 Task: Add the task  Improve performance of the app on low-end devices to the section Code Collectives in the project TreasureLine and add a Due Date to the respective task as 2023/11/04.
Action: Mouse moved to (570, 528)
Screenshot: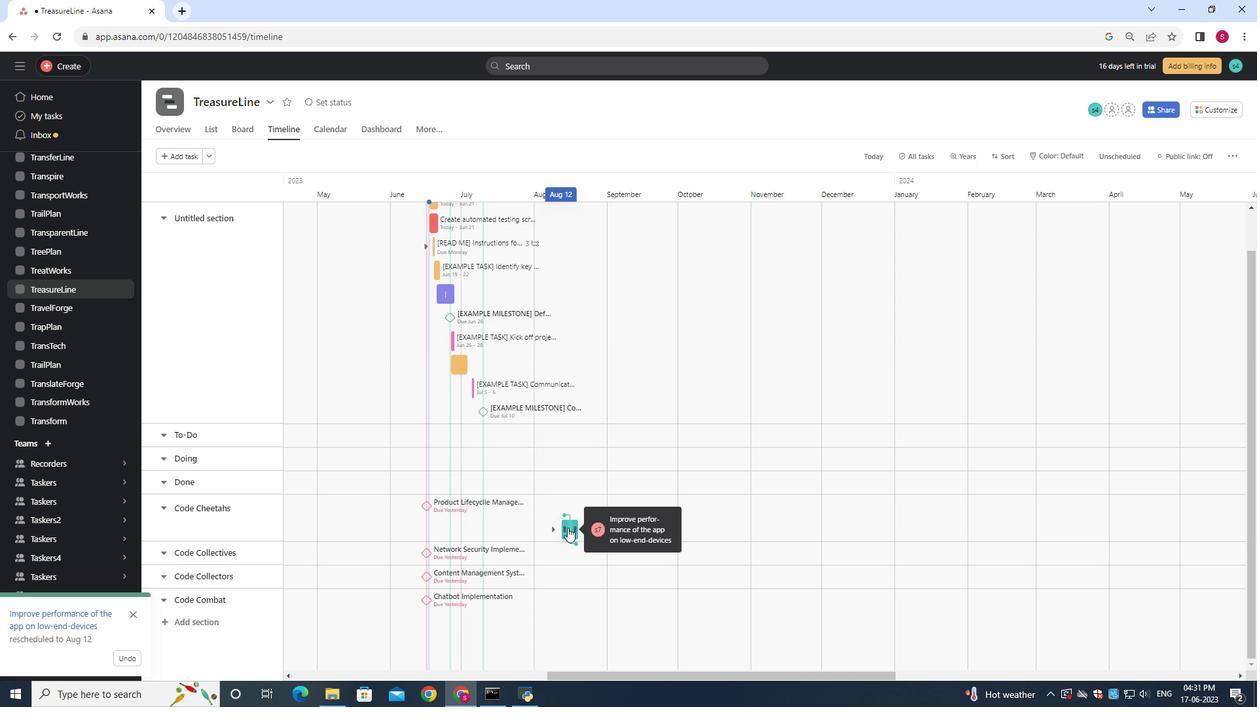 
Action: Mouse pressed left at (570, 528)
Screenshot: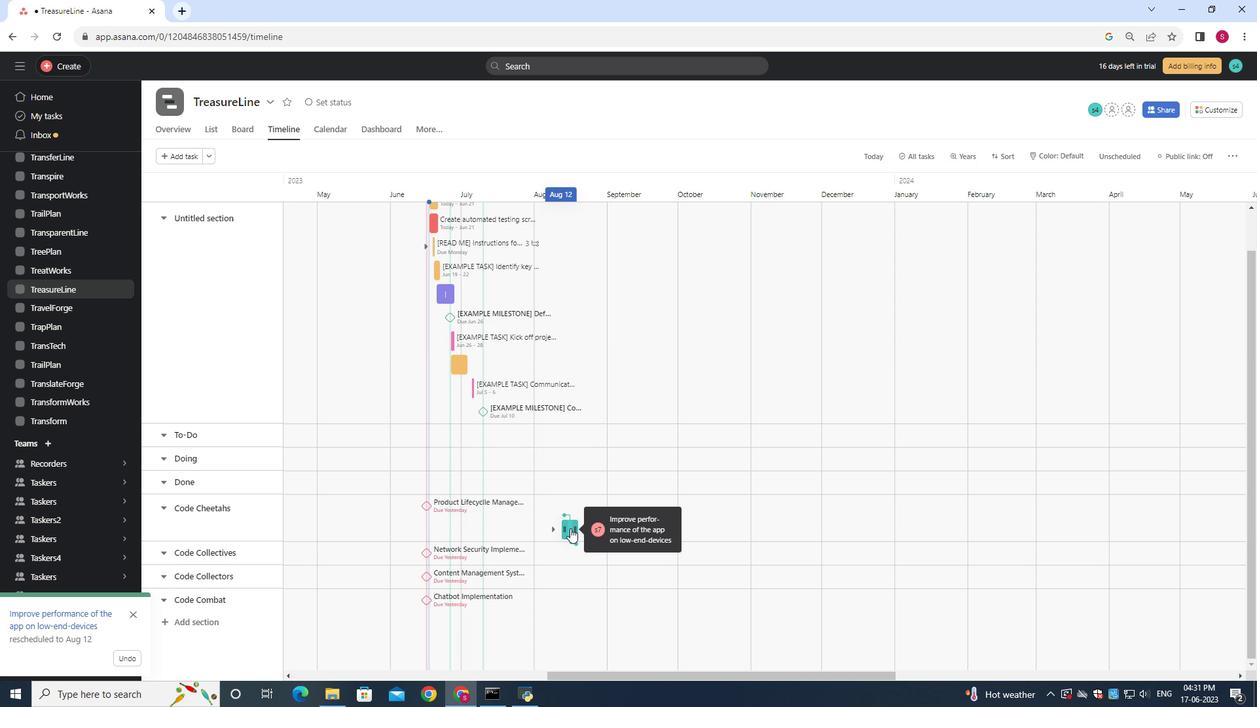 
Action: Mouse moved to (565, 553)
Screenshot: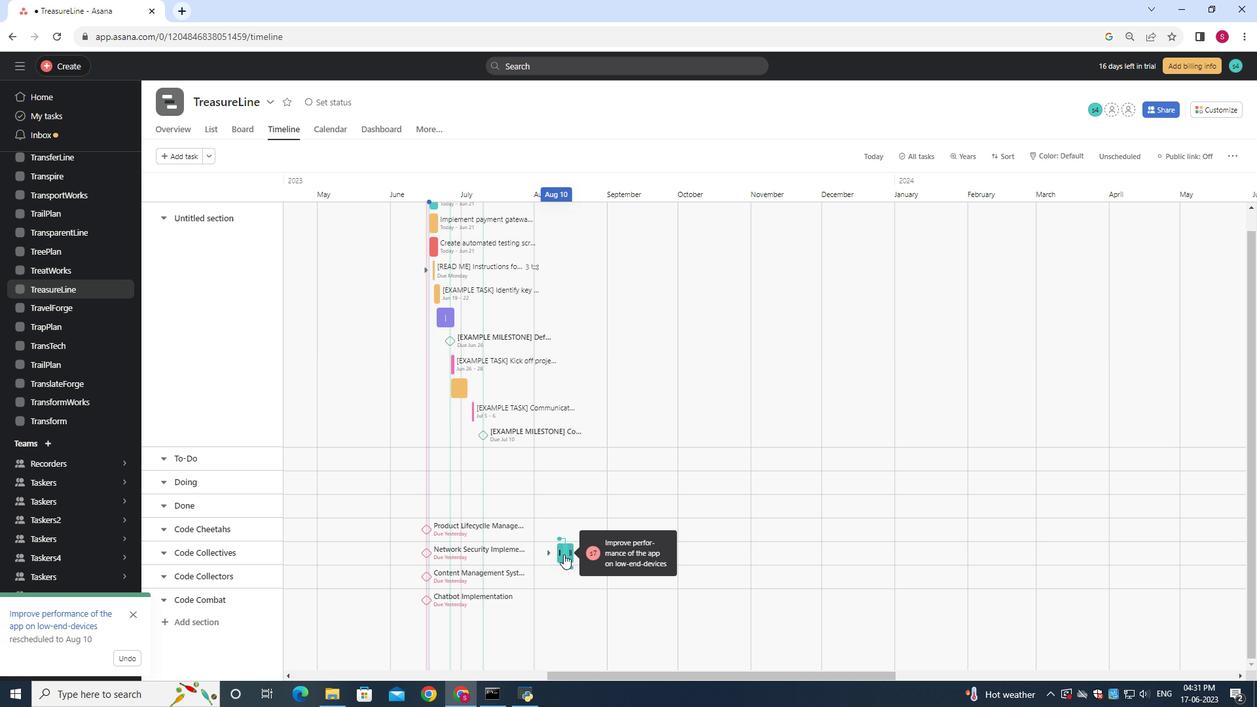 
Action: Mouse pressed left at (565, 553)
Screenshot: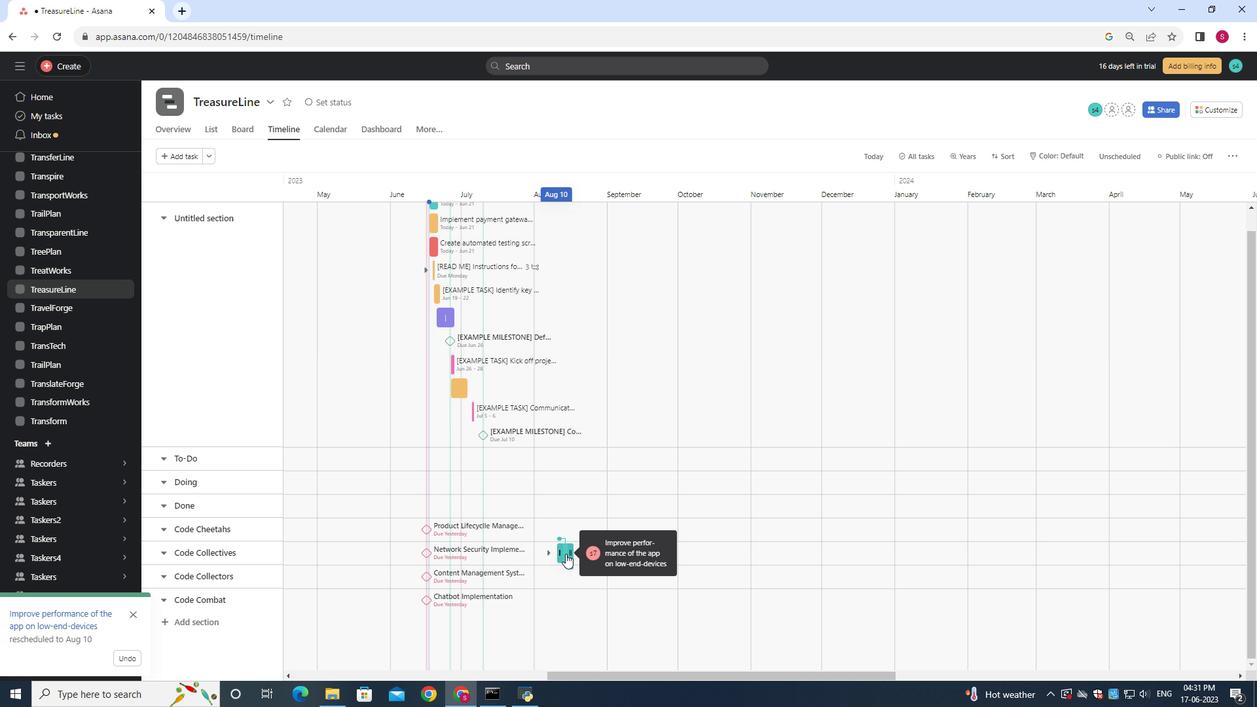 
Action: Mouse moved to (999, 245)
Screenshot: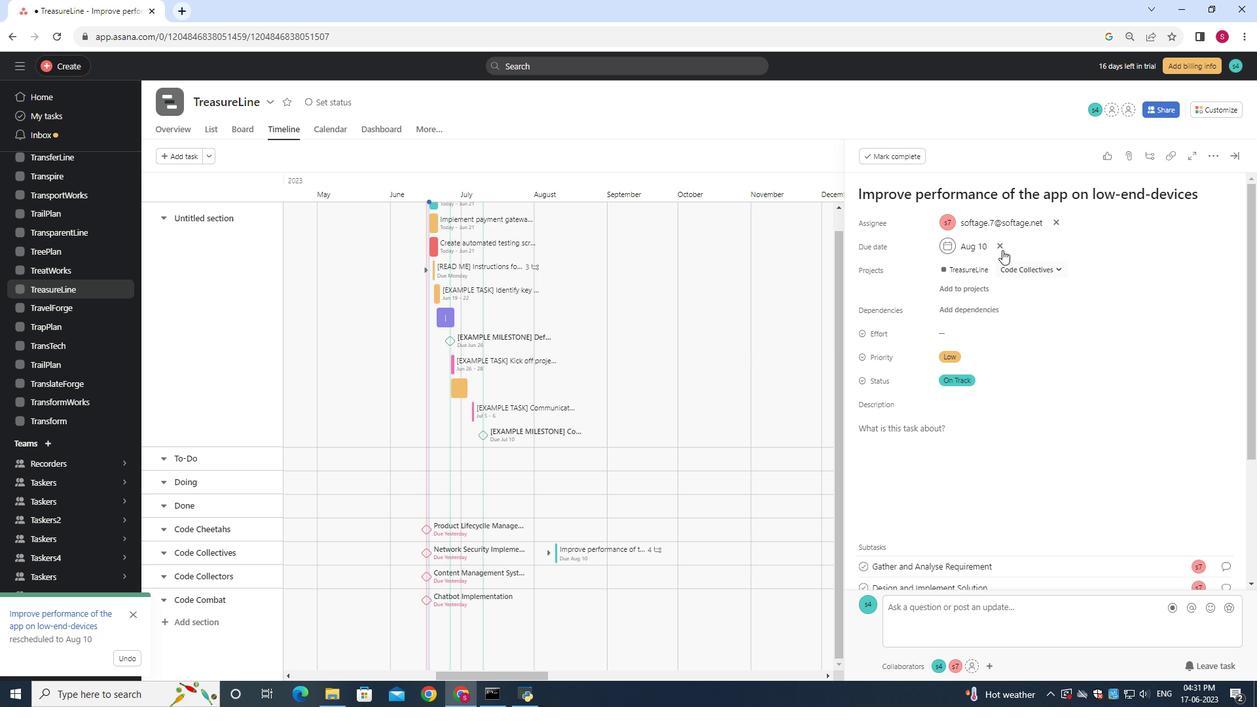 
Action: Mouse pressed left at (999, 245)
Screenshot: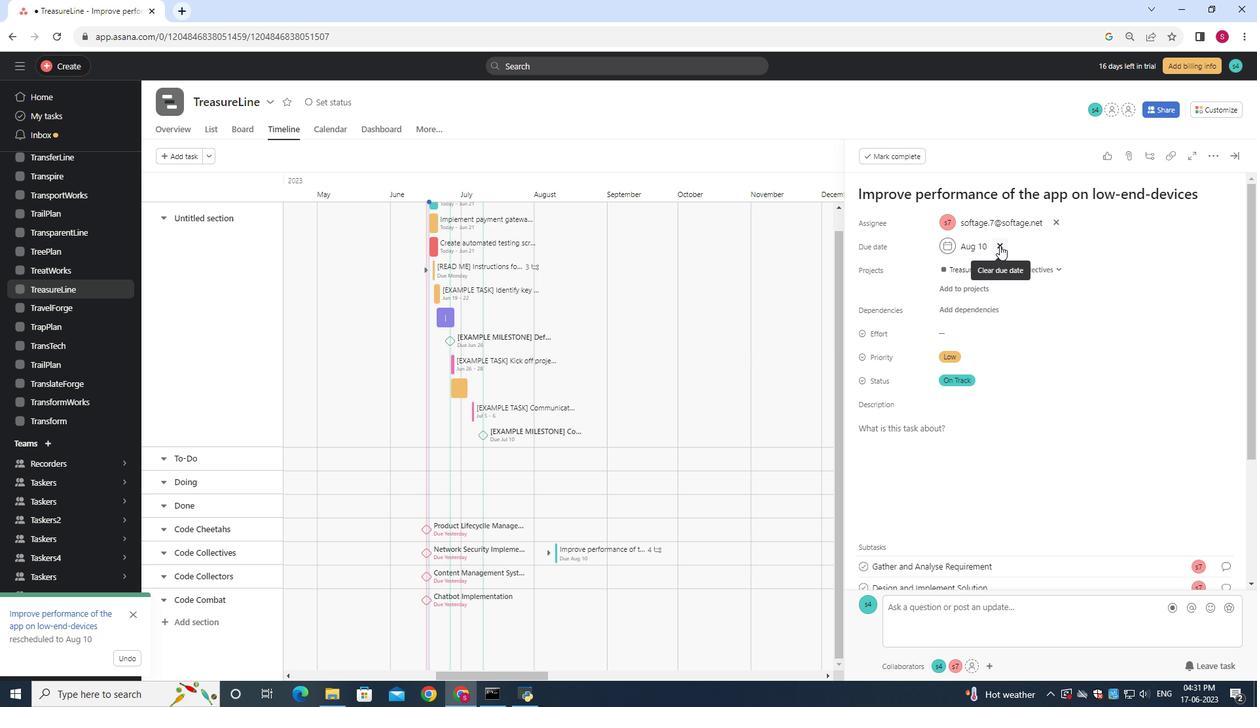 
Action: Mouse moved to (981, 247)
Screenshot: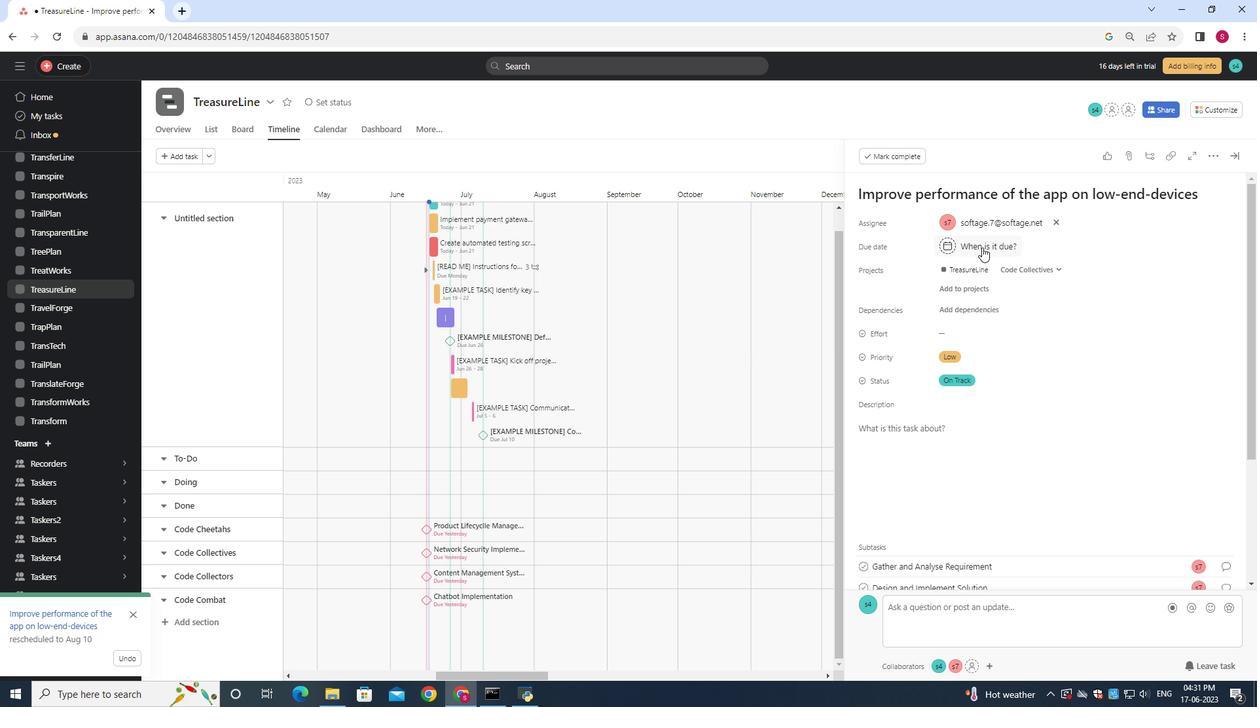 
Action: Mouse pressed left at (981, 247)
Screenshot: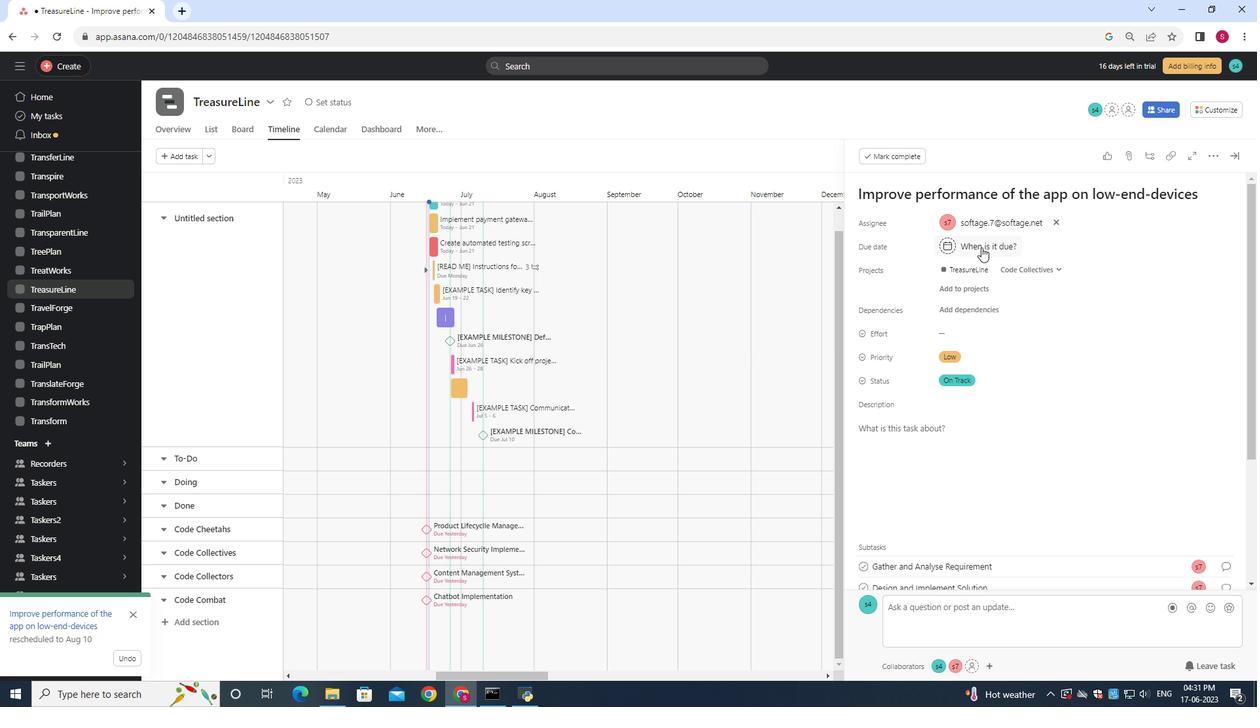
Action: Mouse moved to (981, 250)
Screenshot: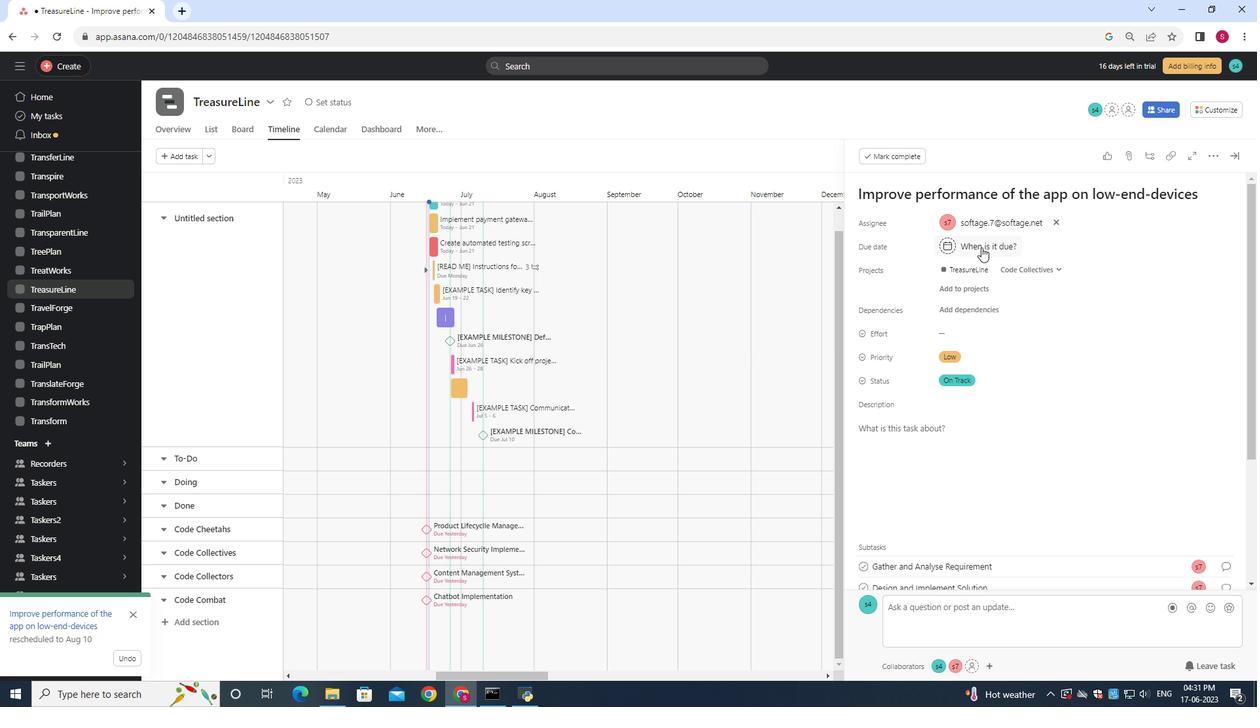 
Action: Key pressed 2023/11/04<Key.enter>
Screenshot: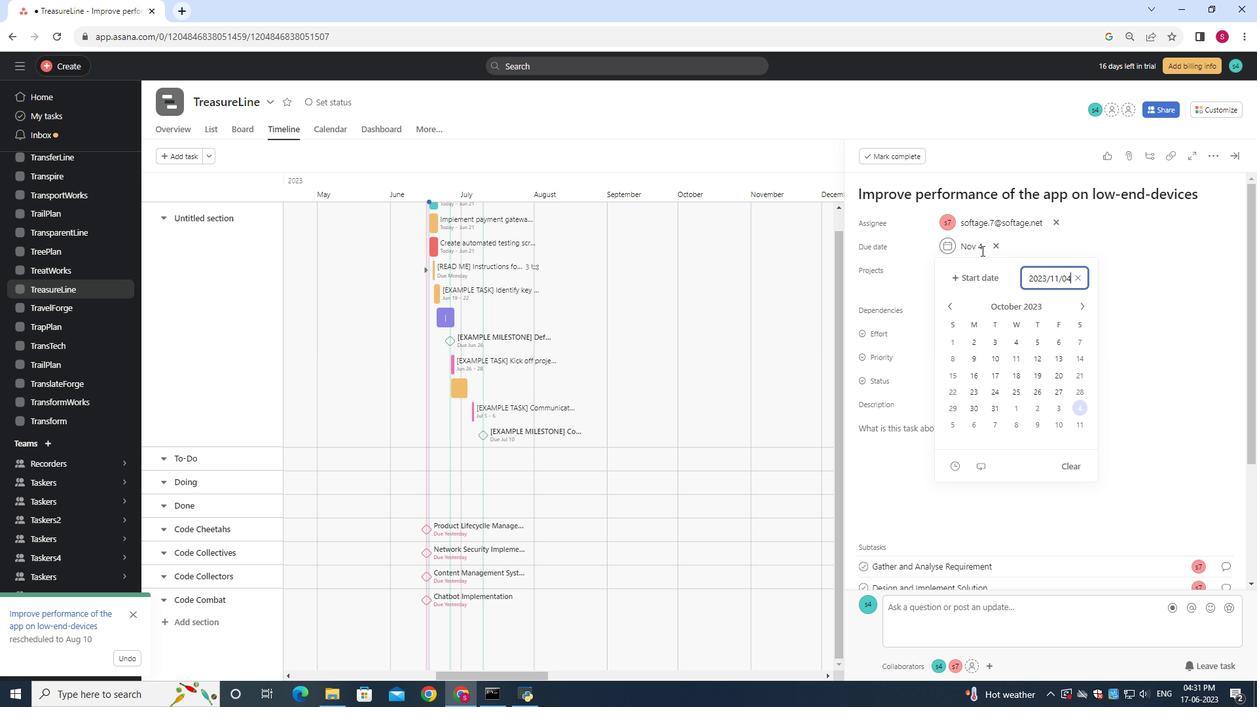 
